 Task: Toggle the scroll to switch the tabs option in the editor management.
Action: Mouse moved to (0, 555)
Screenshot: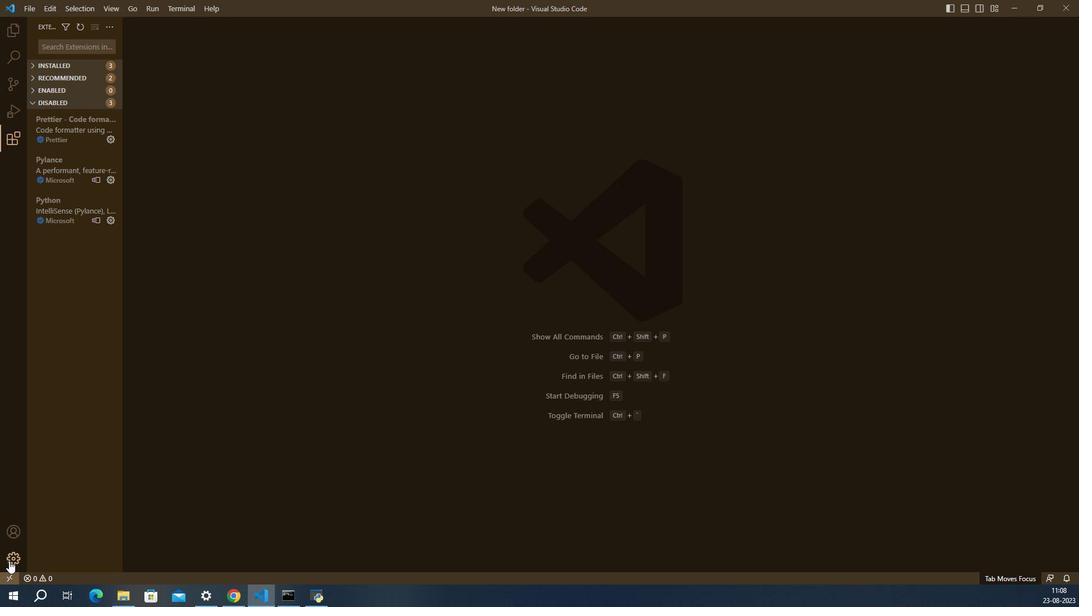 
Action: Mouse pressed left at (0, 555)
Screenshot: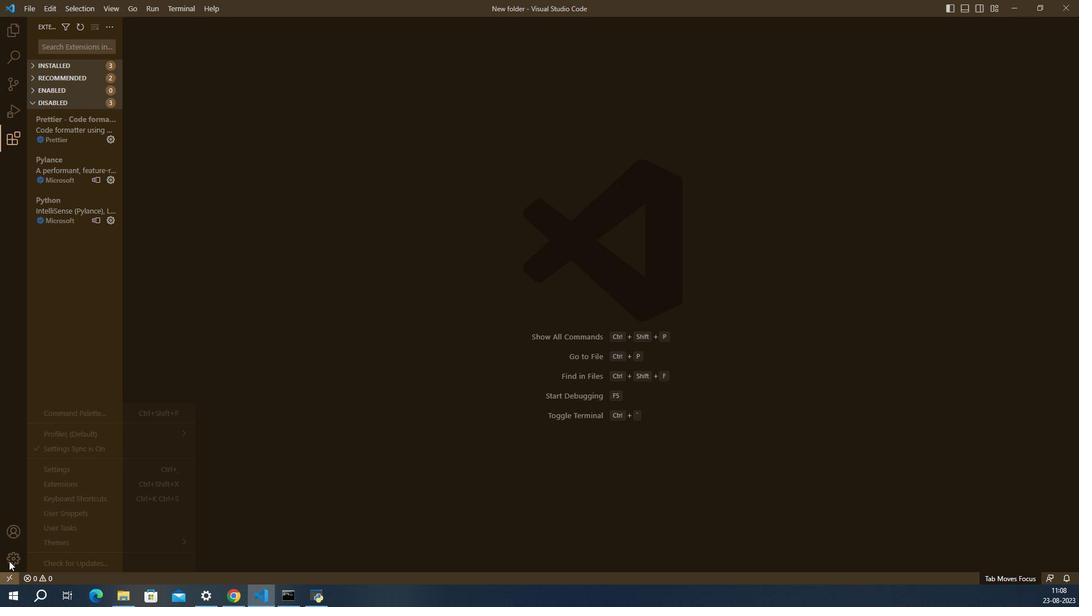 
Action: Mouse moved to (54, 462)
Screenshot: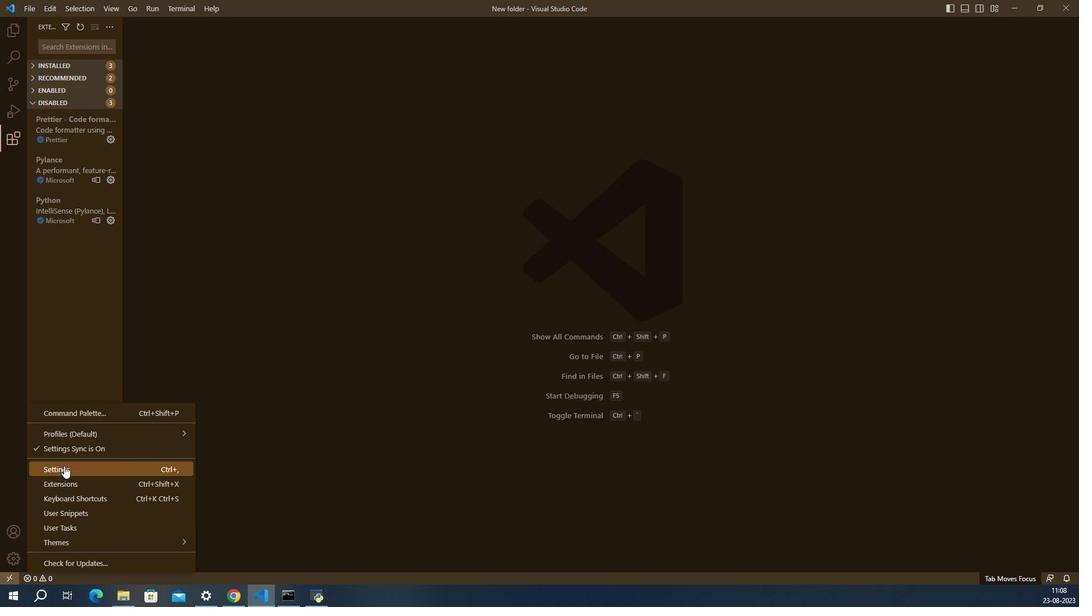 
Action: Mouse pressed left at (54, 462)
Screenshot: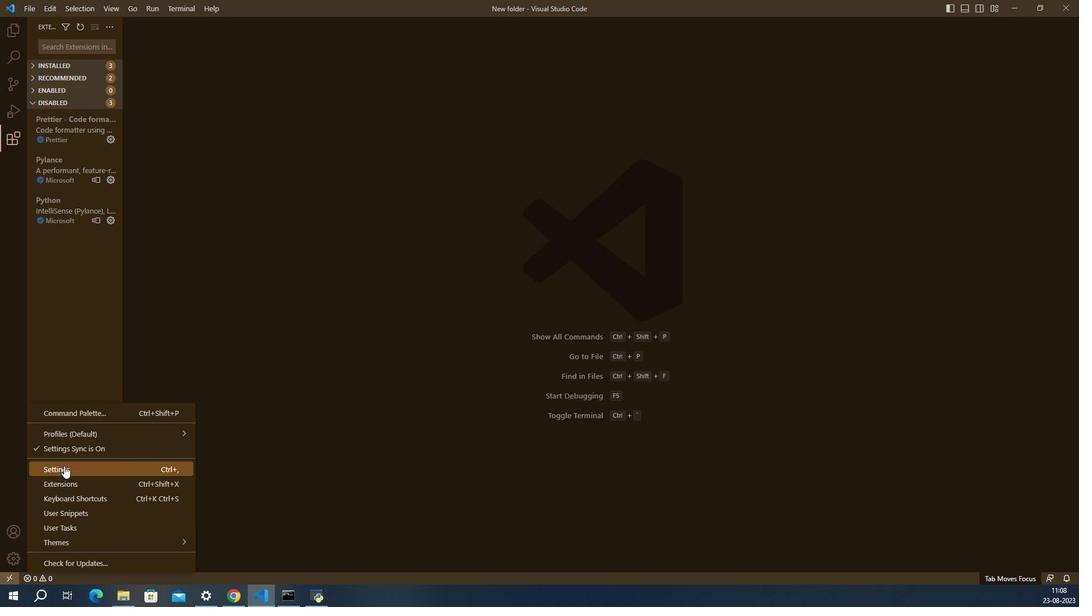 
Action: Mouse moved to (459, 261)
Screenshot: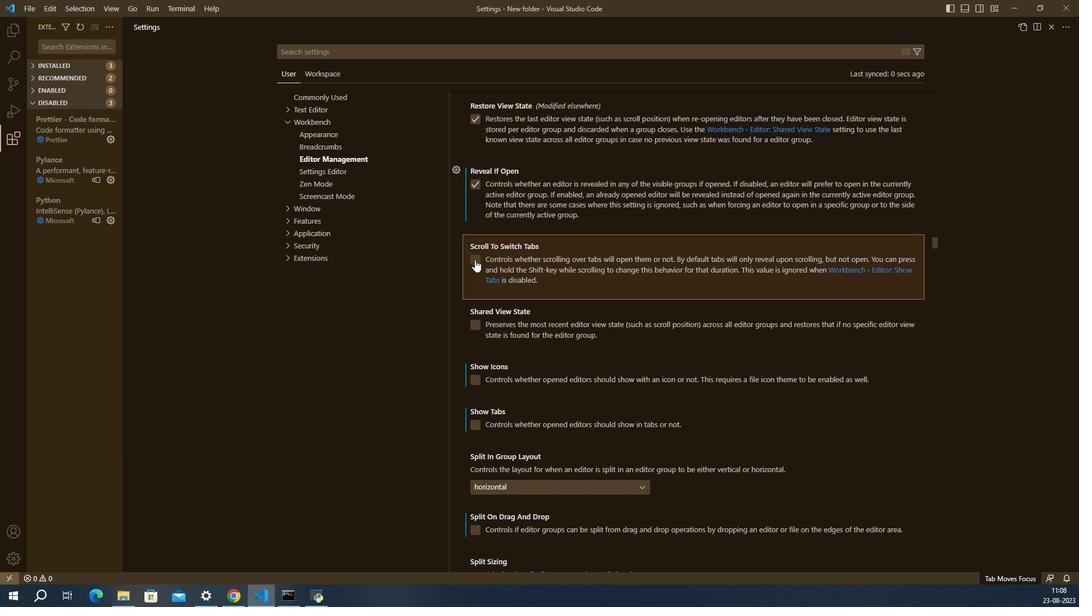 
Action: Mouse pressed left at (459, 261)
Screenshot: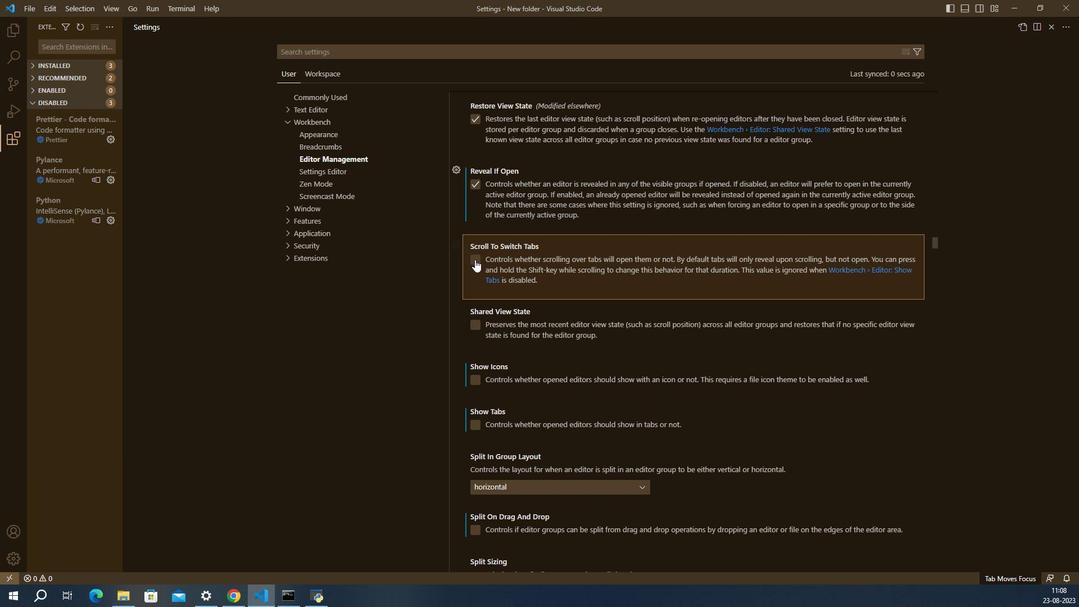 
Action: Mouse moved to (495, 261)
Screenshot: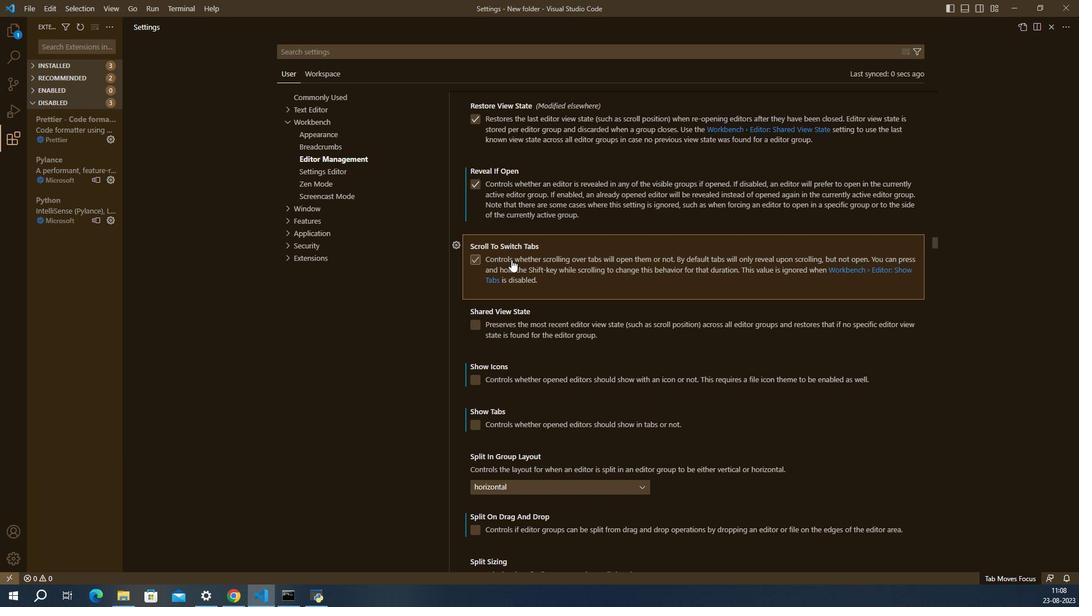 
